 Task: Check the pricing and fees of Airbnb
Action: Mouse moved to (120, 486)
Screenshot: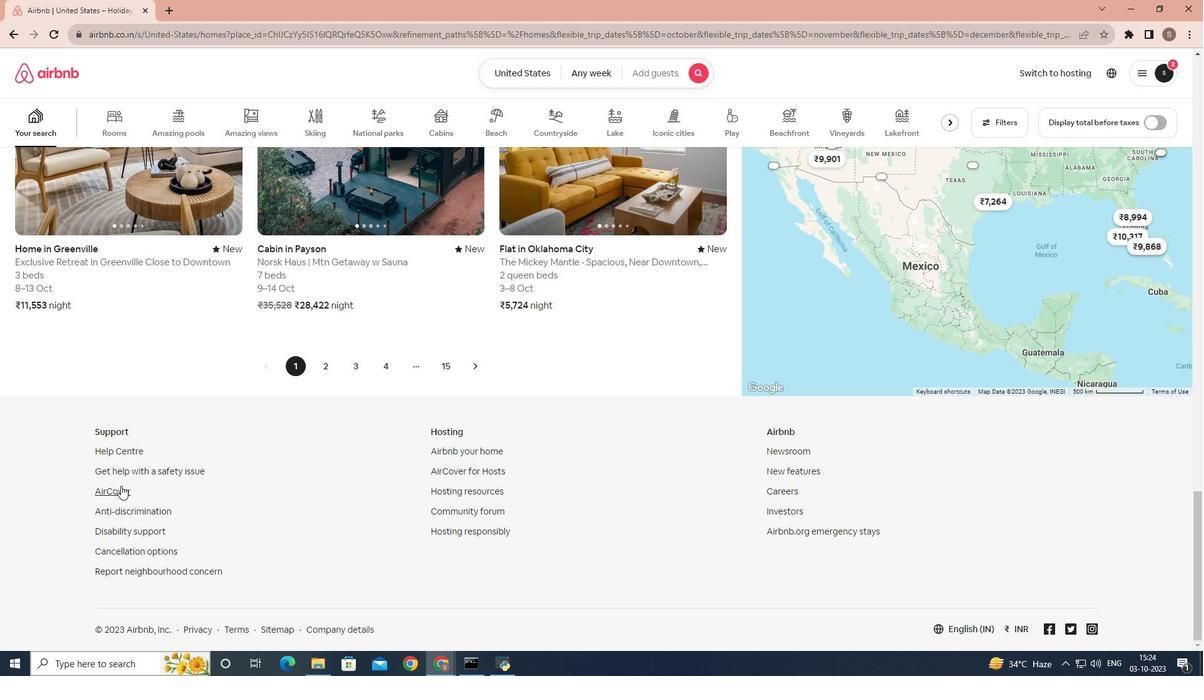 
Action: Mouse pressed left at (120, 486)
Screenshot: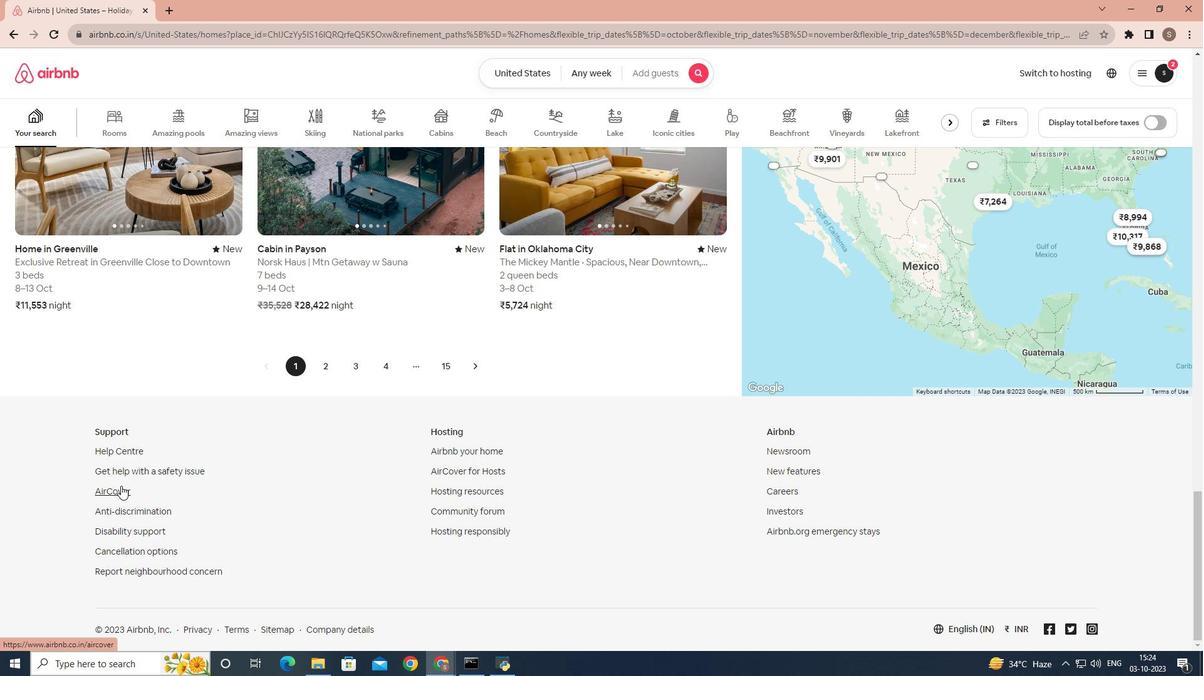 
Action: Mouse moved to (329, 127)
Screenshot: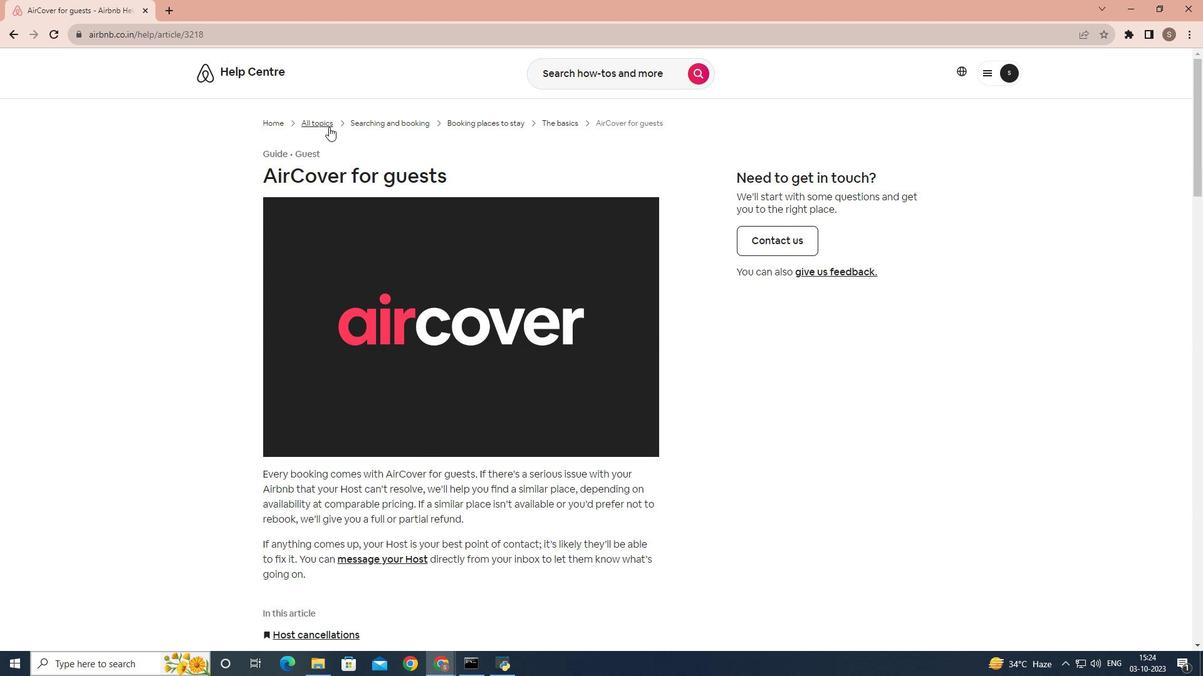
Action: Mouse pressed left at (329, 127)
Screenshot: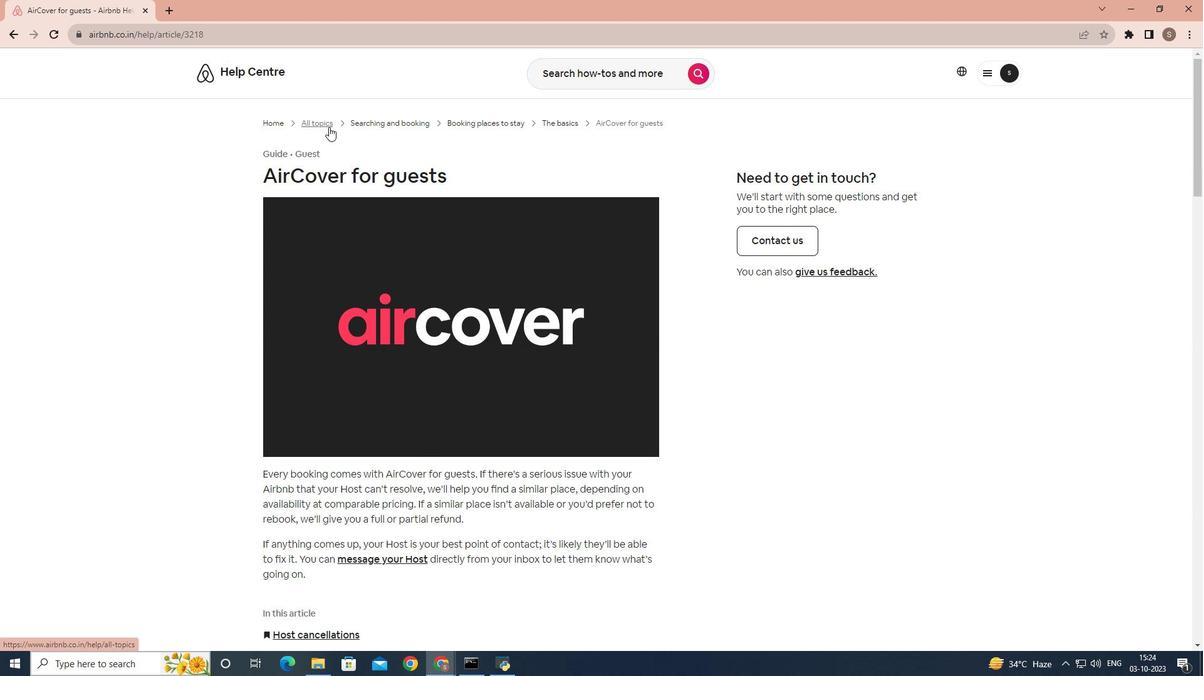 
Action: Mouse moved to (754, 386)
Screenshot: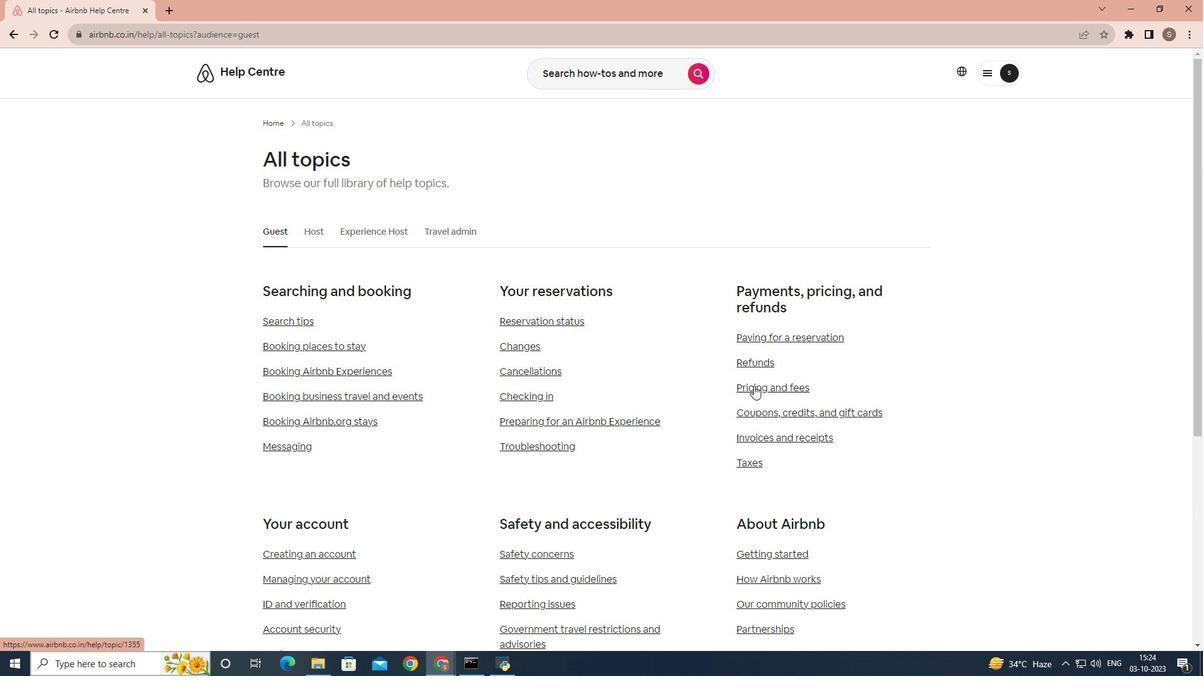 
Action: Mouse pressed left at (754, 386)
Screenshot: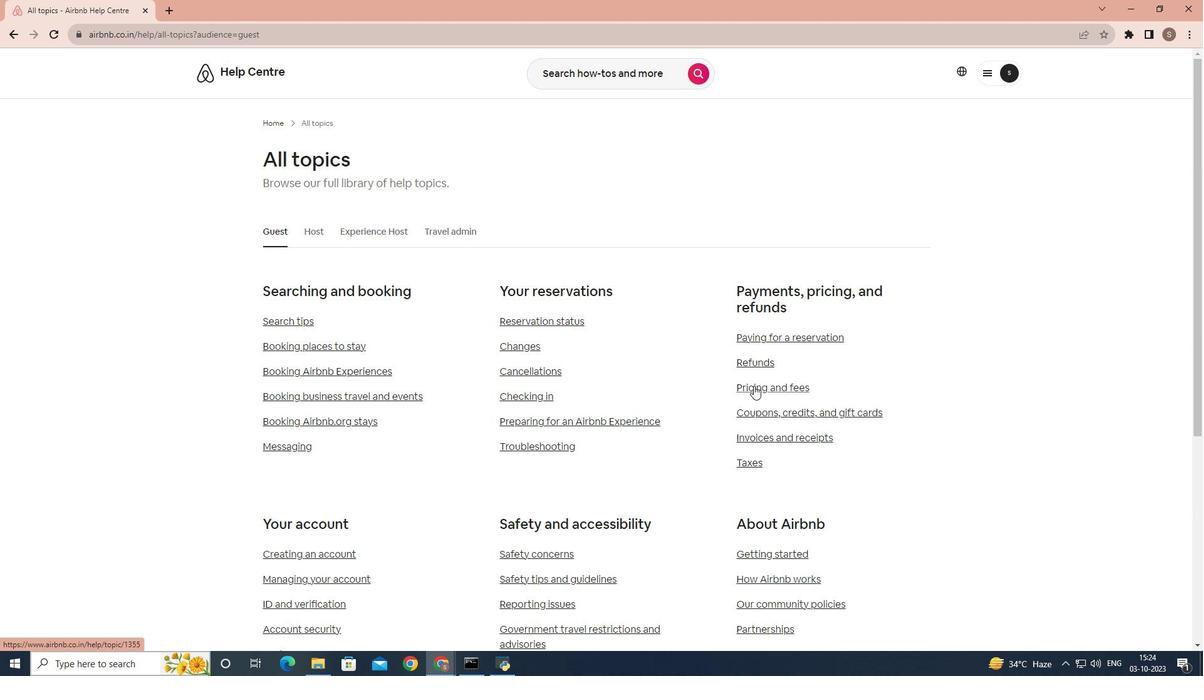 
Action: Mouse moved to (754, 385)
Screenshot: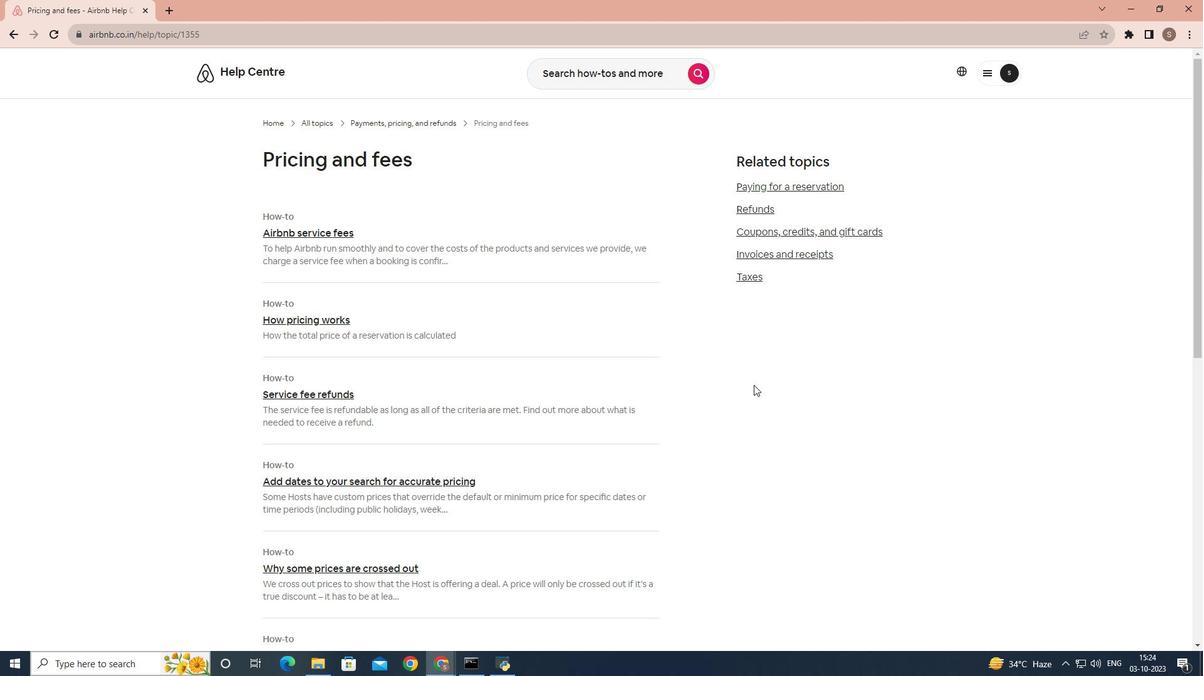 
